 Task: View the post by a particular user
Action: Mouse scrolled (200, 189) with delta (0, 0)
Screenshot: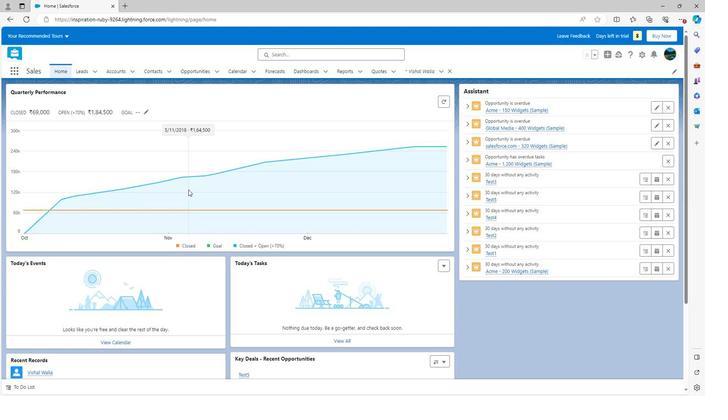 
Action: Mouse scrolled (200, 189) with delta (0, 0)
Screenshot: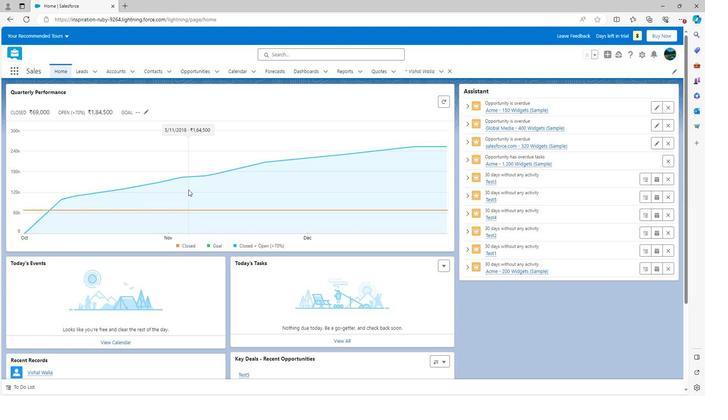 
Action: Mouse scrolled (200, 189) with delta (0, 0)
Screenshot: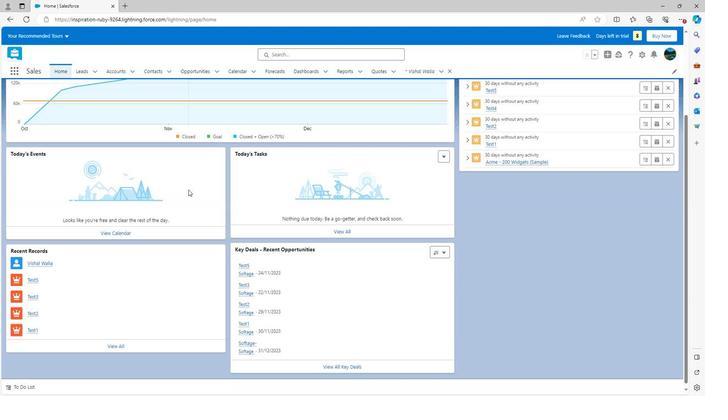 
Action: Mouse scrolled (200, 190) with delta (0, 0)
Screenshot: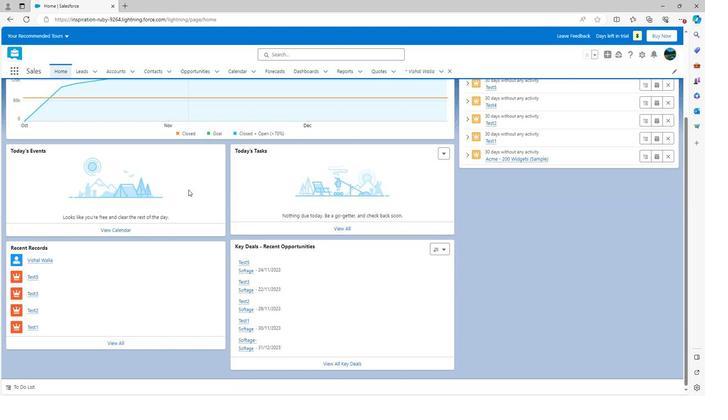 
Action: Mouse scrolled (200, 190) with delta (0, 0)
Screenshot: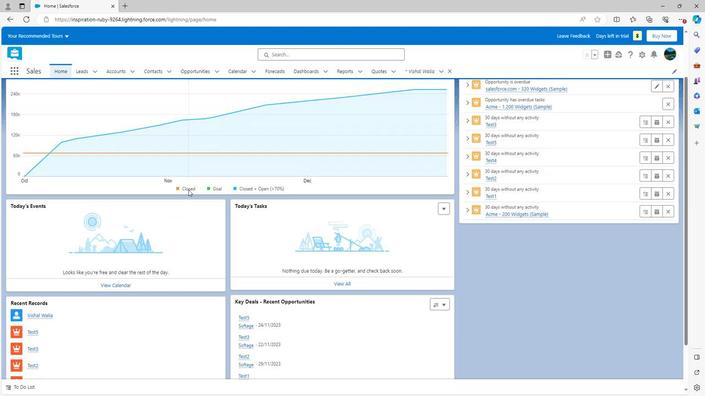 
Action: Mouse scrolled (200, 190) with delta (0, 0)
Screenshot: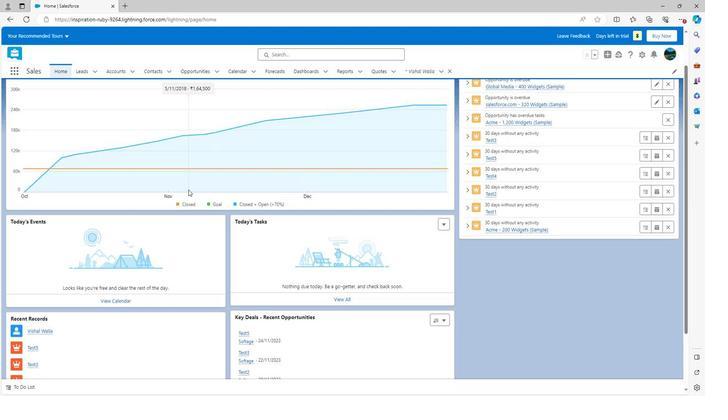 
Action: Mouse scrolled (200, 190) with delta (0, 0)
Screenshot: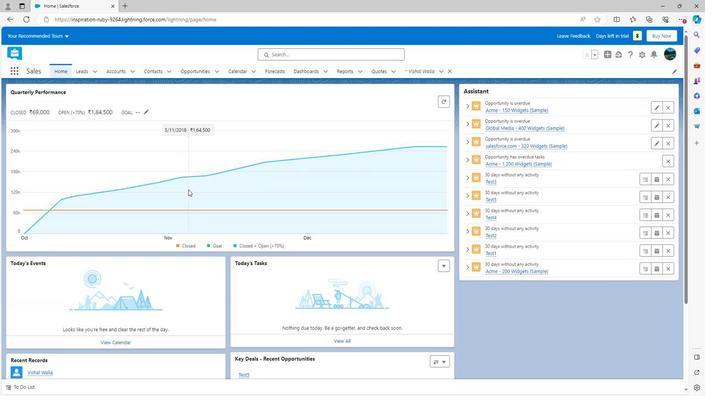 
Action: Mouse moved to (654, 58)
Screenshot: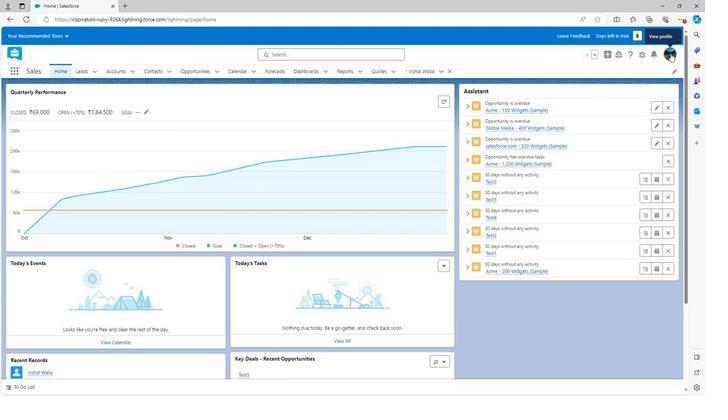 
Action: Mouse pressed left at (654, 58)
Screenshot: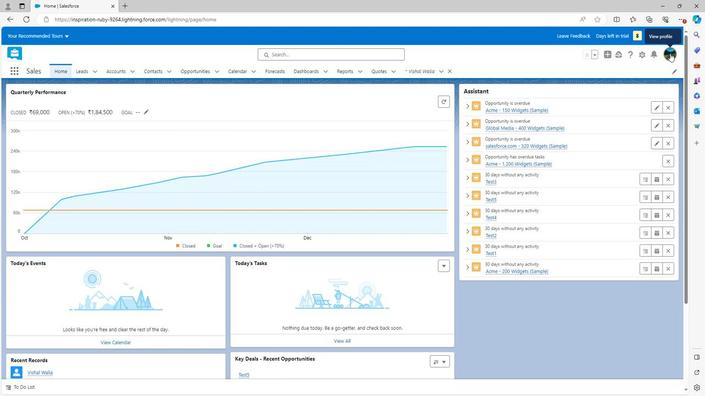 
Action: Mouse moved to (551, 84)
Screenshot: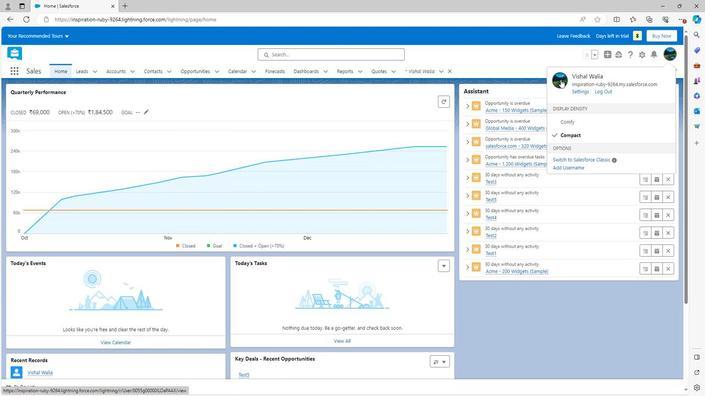 
Action: Mouse pressed left at (551, 84)
Screenshot: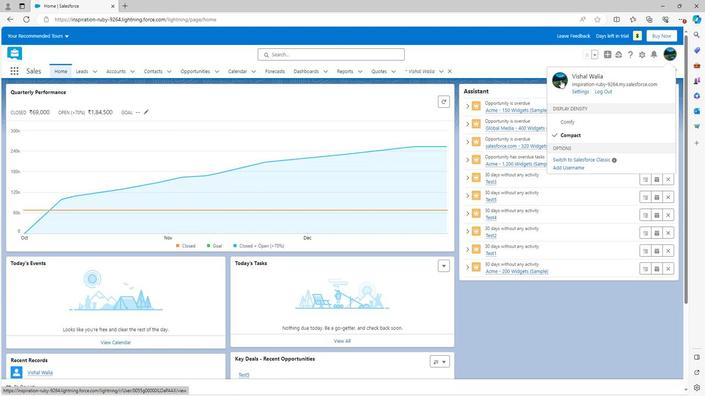 
Action: Mouse moved to (351, 224)
Screenshot: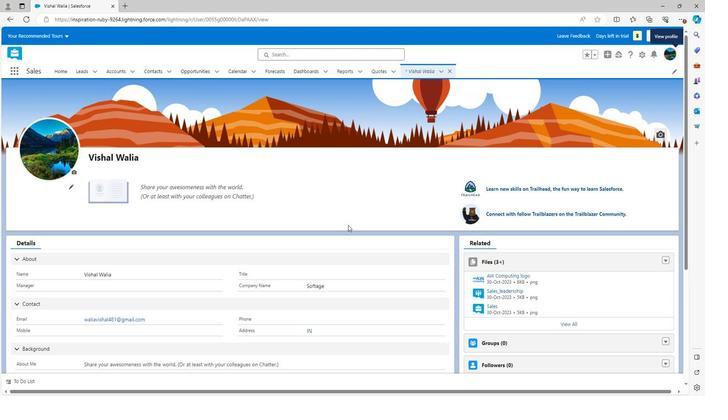 
Action: Mouse scrolled (351, 223) with delta (0, 0)
Screenshot: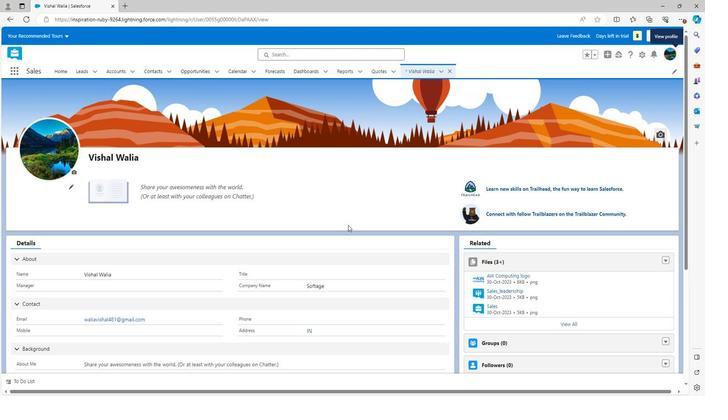 
Action: Mouse scrolled (351, 223) with delta (0, 0)
Screenshot: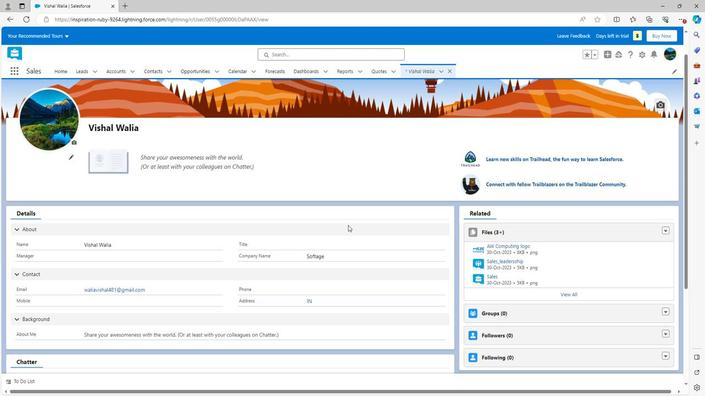 
Action: Mouse scrolled (351, 223) with delta (0, 0)
Screenshot: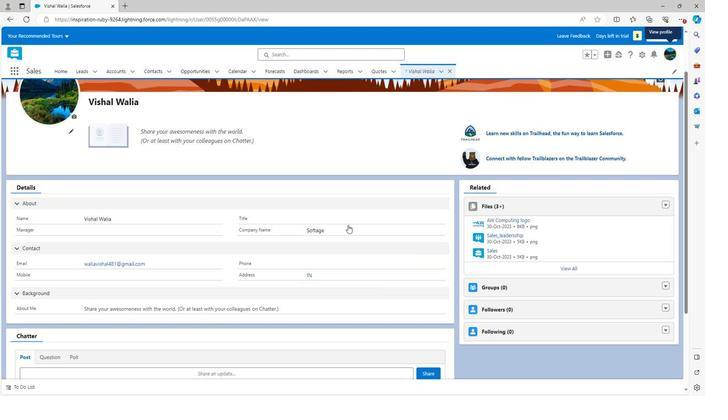 
Action: Mouse scrolled (351, 223) with delta (0, 0)
Screenshot: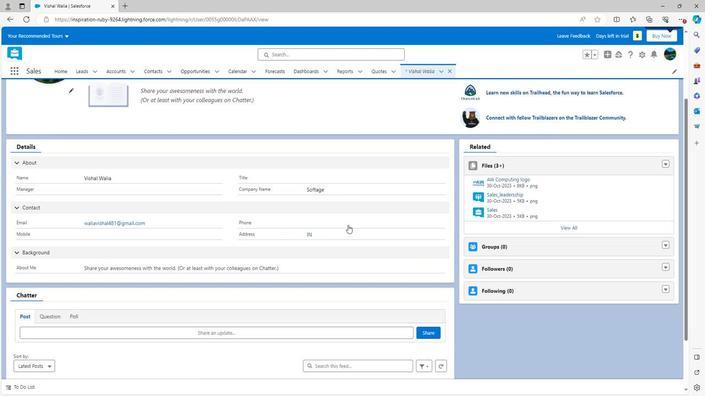 
Action: Mouse scrolled (351, 223) with delta (0, 0)
Screenshot: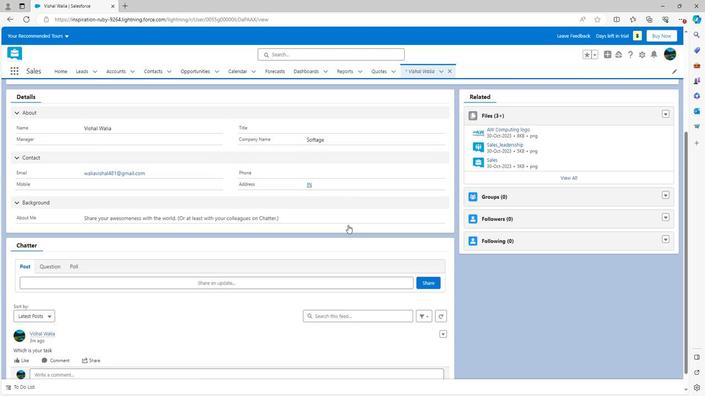 
Action: Mouse scrolled (351, 223) with delta (0, 0)
Screenshot: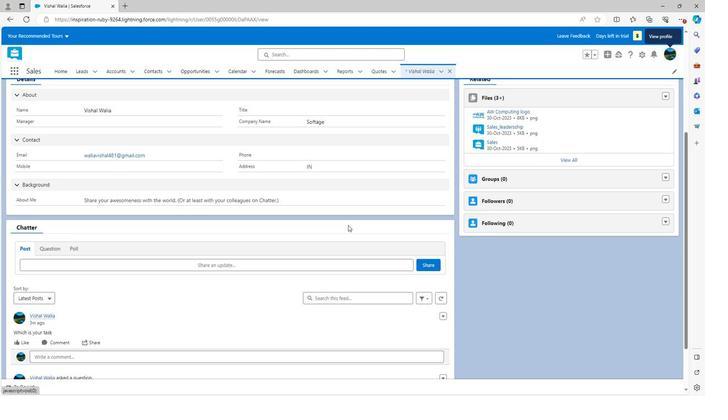 
Action: Mouse scrolled (351, 223) with delta (0, 0)
Screenshot: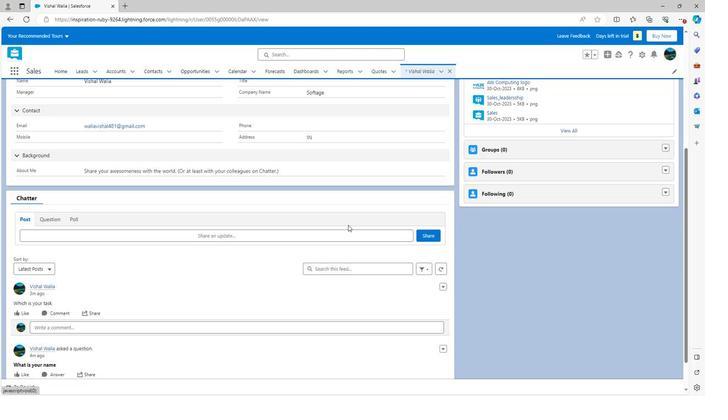 
Action: Mouse scrolled (351, 223) with delta (0, 0)
Screenshot: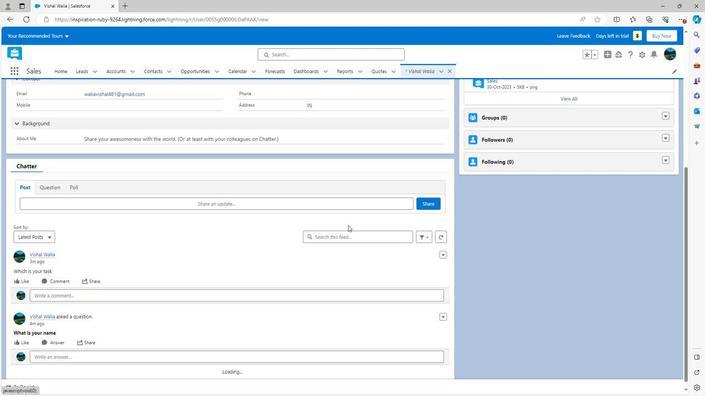 
Action: Mouse scrolled (351, 223) with delta (0, 0)
Screenshot: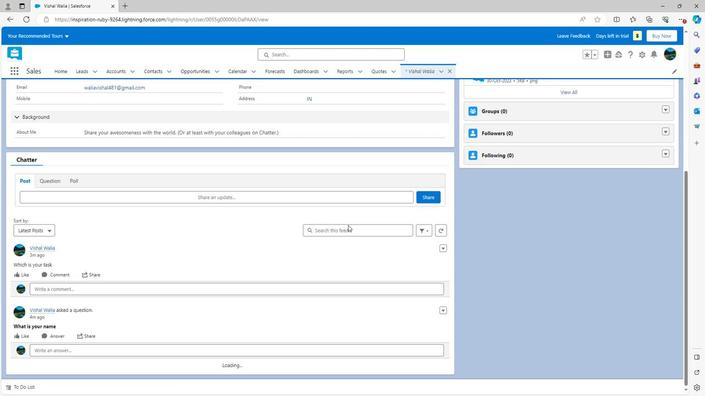 
Action: Mouse scrolled (351, 223) with delta (0, 0)
Screenshot: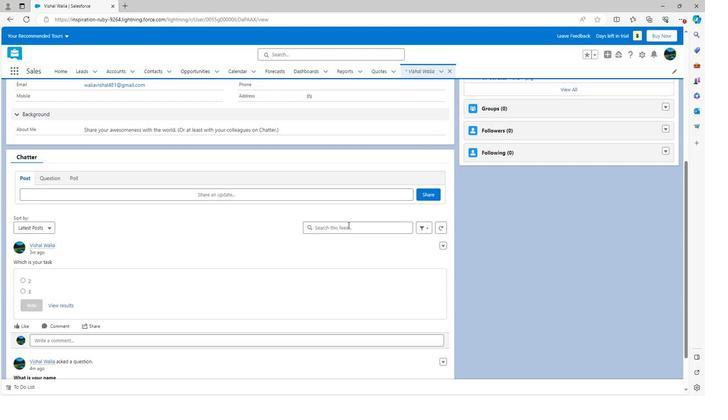 
Action: Mouse moved to (424, 176)
Screenshot: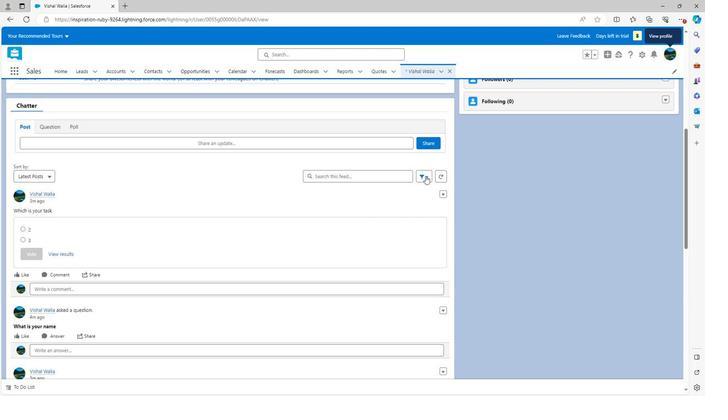 
Action: Mouse pressed left at (424, 176)
Screenshot: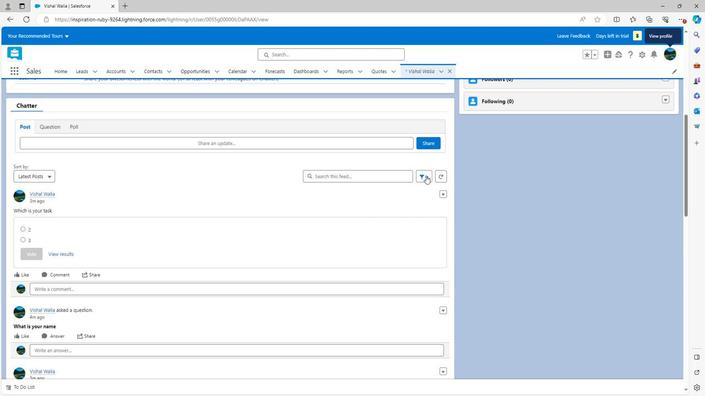 
Action: Mouse moved to (407, 203)
Screenshot: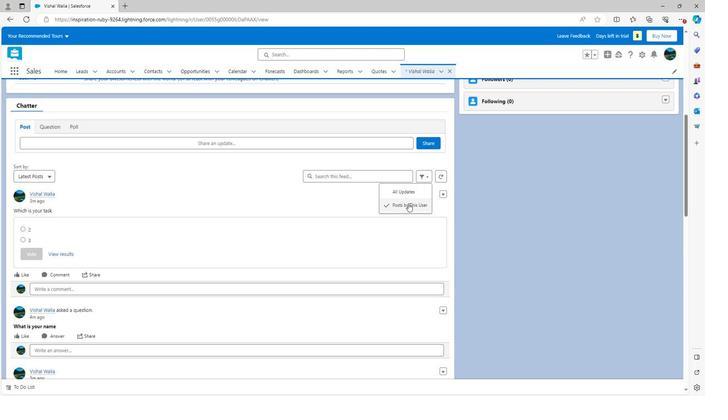 
Action: Mouse pressed left at (407, 203)
Screenshot: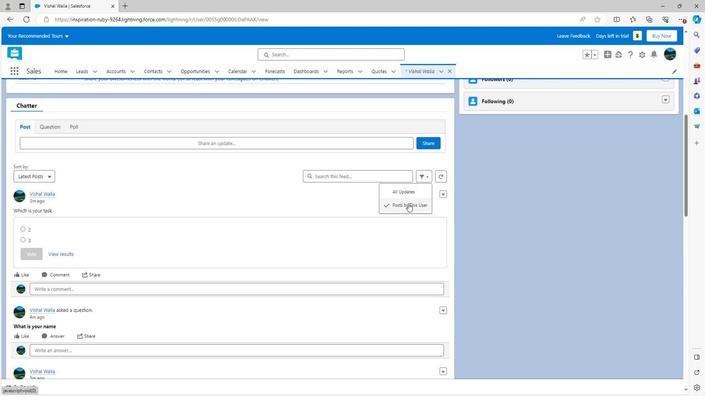 
Action: Mouse moved to (407, 202)
Screenshot: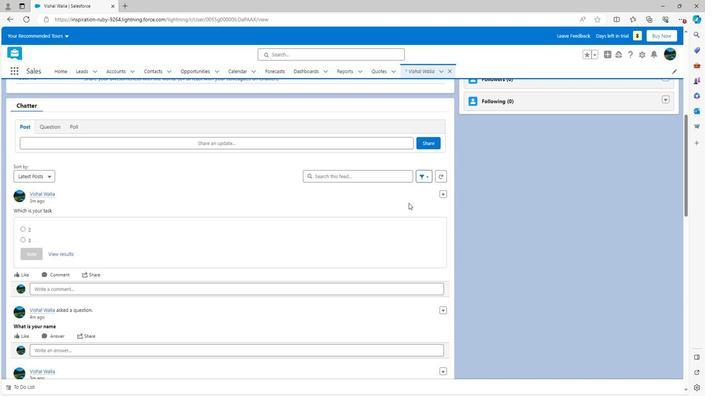 
Action: Mouse scrolled (407, 202) with delta (0, 0)
Screenshot: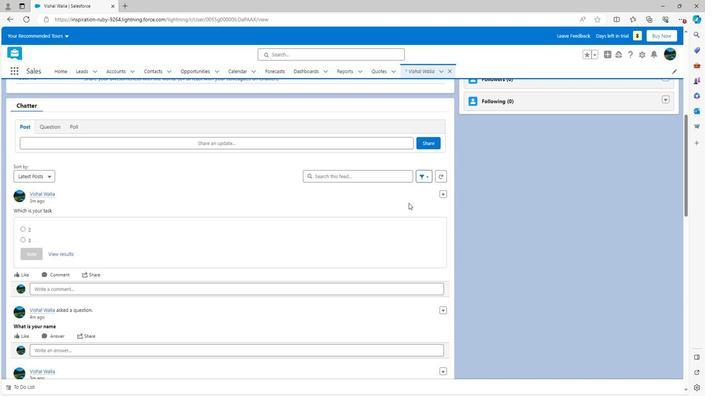 
Action: Mouse scrolled (407, 202) with delta (0, 0)
Screenshot: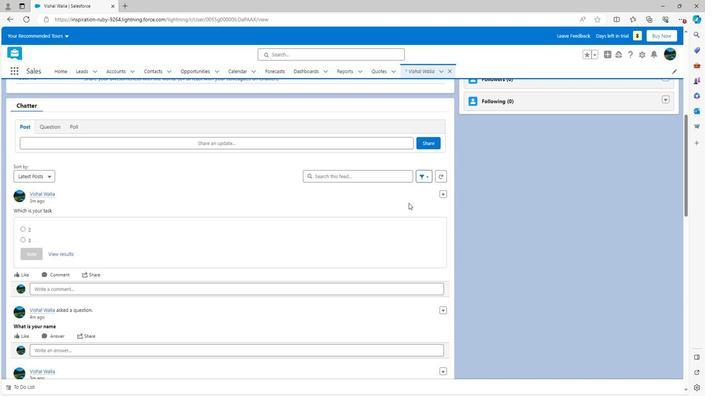 
Action: Mouse scrolled (407, 202) with delta (0, 0)
Screenshot: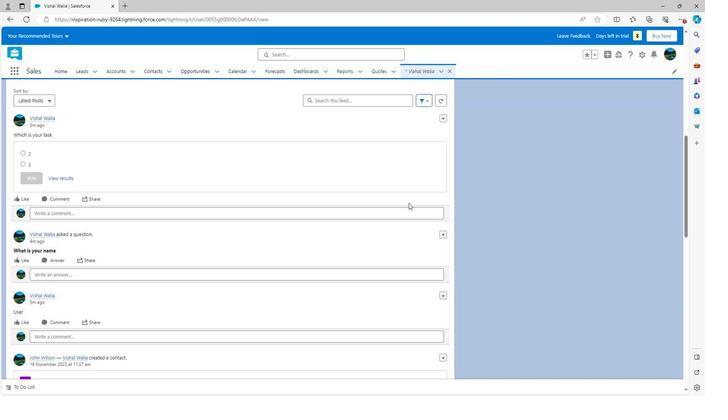 
Action: Mouse scrolled (407, 202) with delta (0, 0)
Screenshot: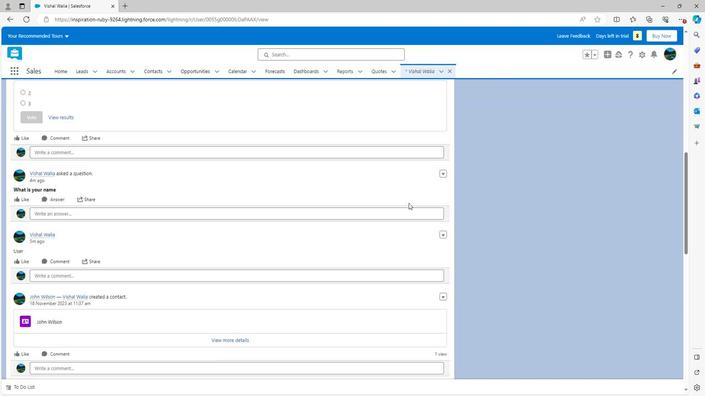 
Action: Mouse scrolled (407, 202) with delta (0, 0)
Screenshot: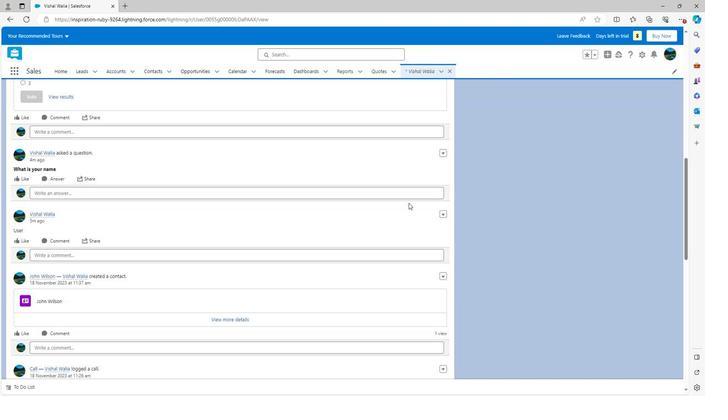 
Action: Mouse scrolled (407, 202) with delta (0, 0)
Screenshot: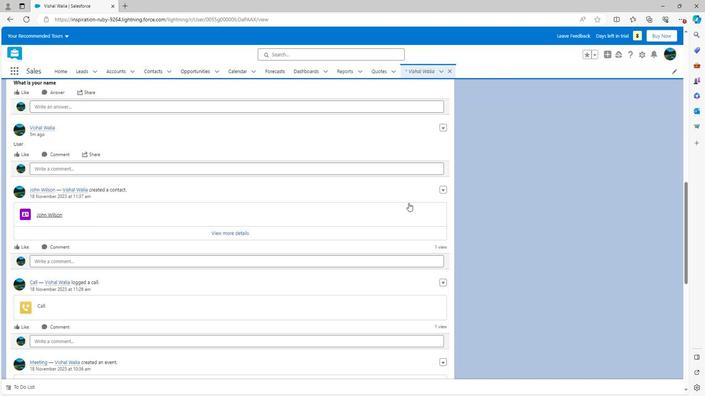
Action: Mouse scrolled (407, 203) with delta (0, 0)
Screenshot: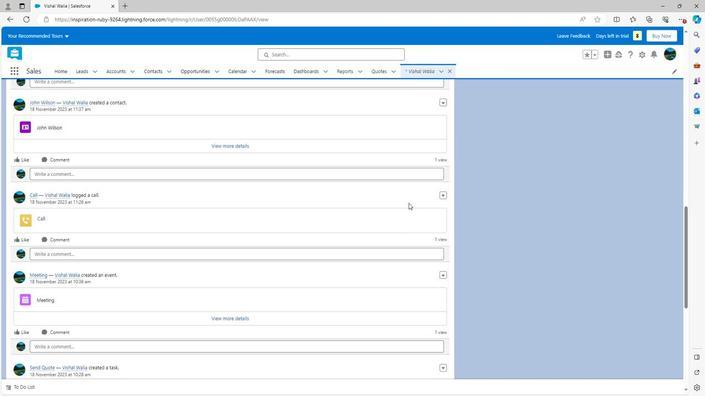 
Action: Mouse scrolled (407, 203) with delta (0, 0)
Screenshot: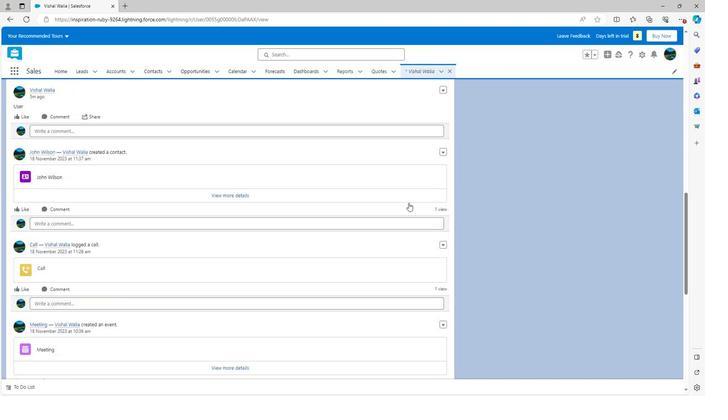 
Action: Mouse scrolled (407, 203) with delta (0, 0)
Screenshot: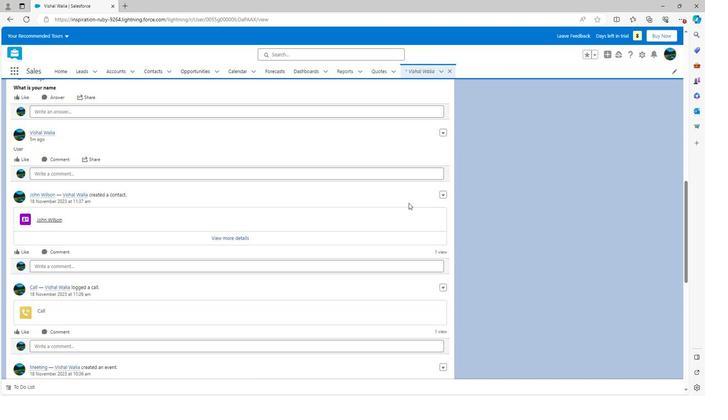 
Action: Mouse scrolled (407, 203) with delta (0, 0)
Screenshot: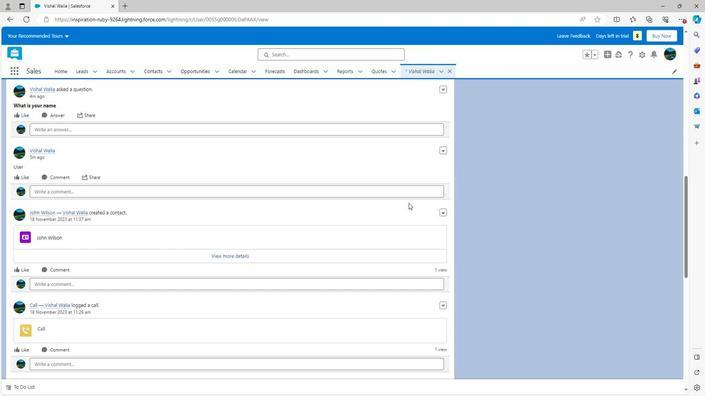 
Action: Mouse scrolled (407, 203) with delta (0, 0)
Screenshot: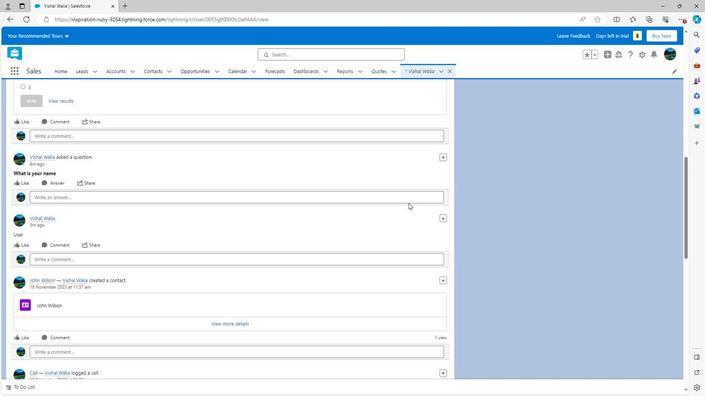
Action: Mouse moved to (407, 199)
Screenshot: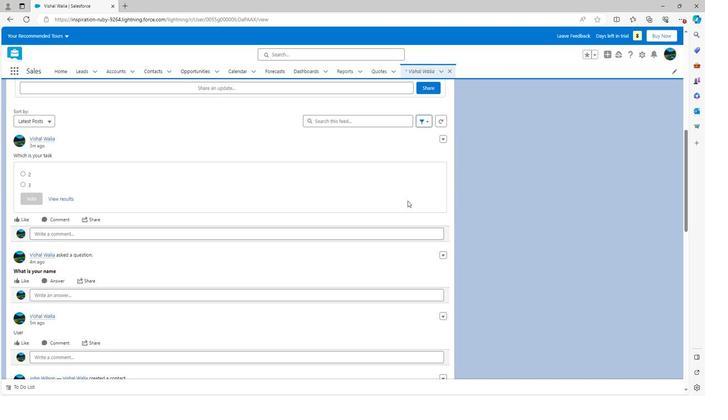 
Action: Mouse scrolled (407, 199) with delta (0, 0)
Screenshot: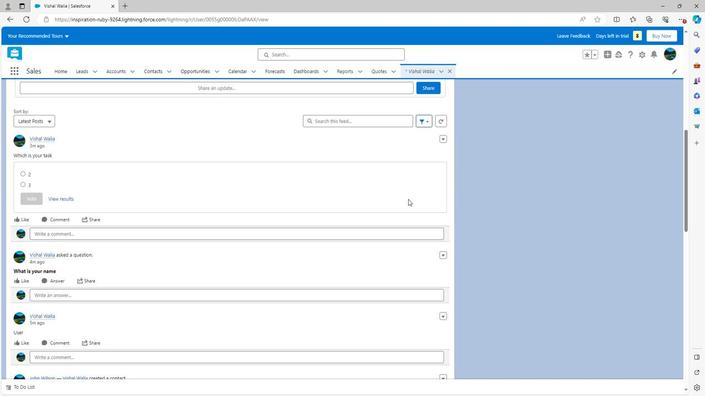 
Action: Mouse scrolled (407, 199) with delta (0, 0)
Screenshot: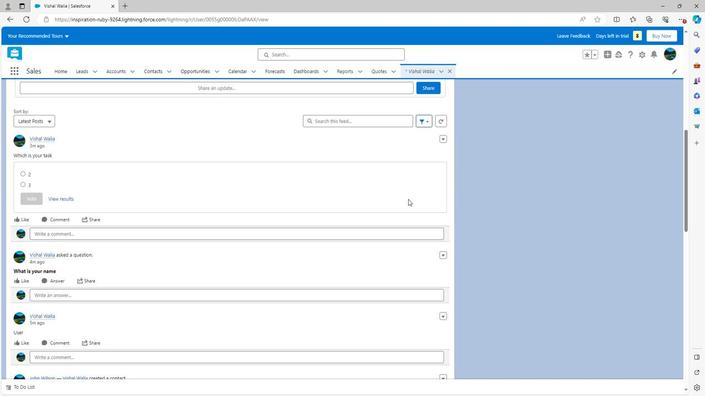 
Action: Mouse scrolled (407, 199) with delta (0, 0)
Screenshot: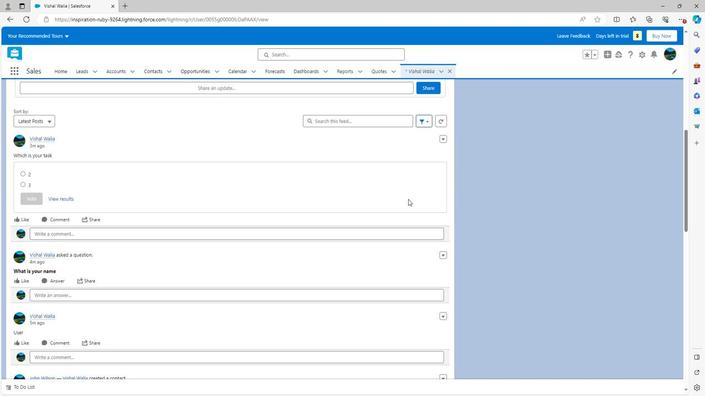 
Action: Mouse scrolled (407, 199) with delta (0, 0)
Screenshot: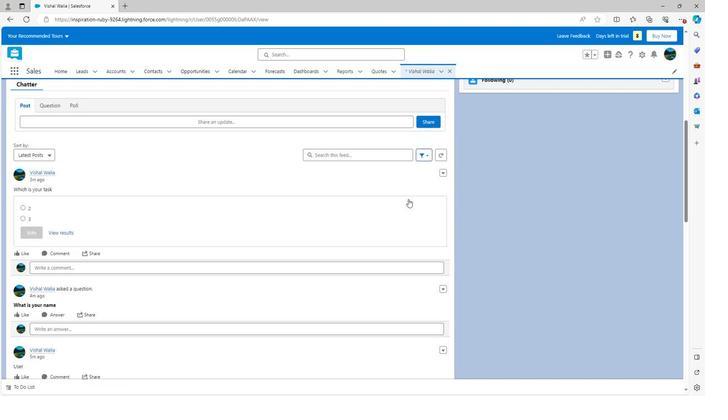 
Action: Mouse scrolled (407, 199) with delta (0, 0)
Screenshot: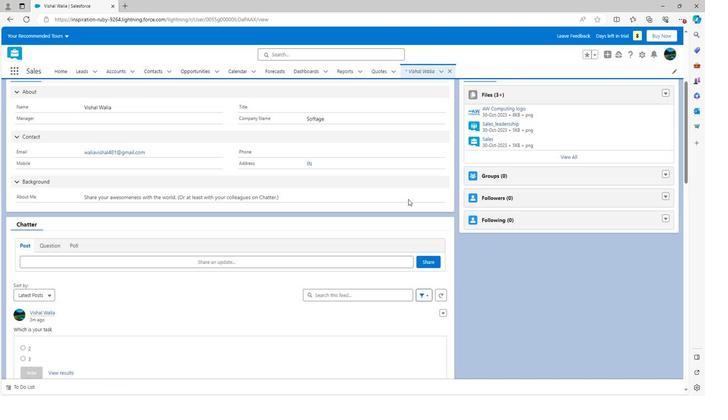
Action: Mouse moved to (407, 199)
Screenshot: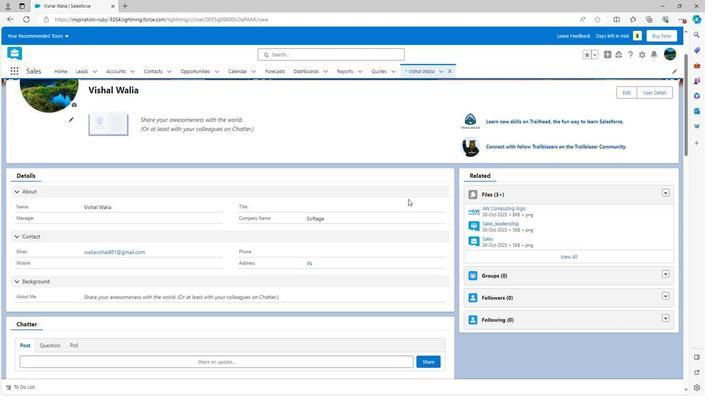 
Action: Mouse scrolled (407, 200) with delta (0, 0)
Screenshot: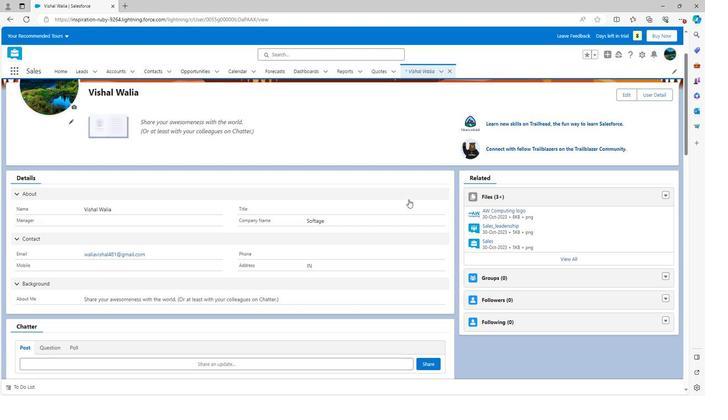 
Action: Mouse scrolled (407, 200) with delta (0, 0)
Screenshot: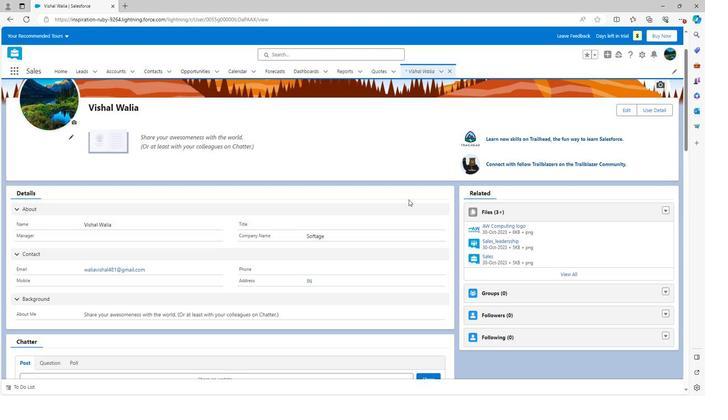 
Action: Mouse scrolled (407, 200) with delta (0, 0)
Screenshot: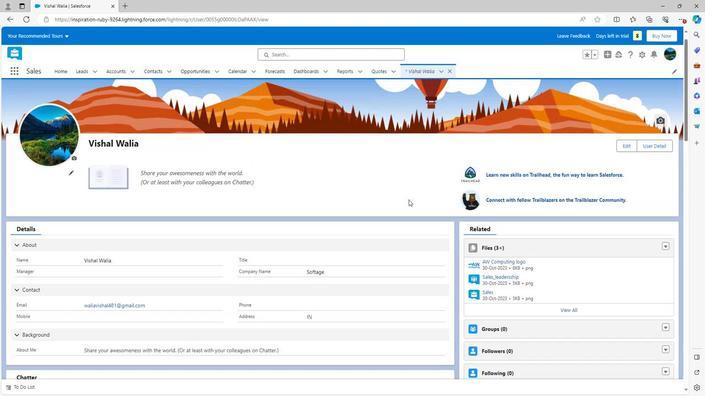 
Action: Mouse scrolled (407, 200) with delta (0, 0)
Screenshot: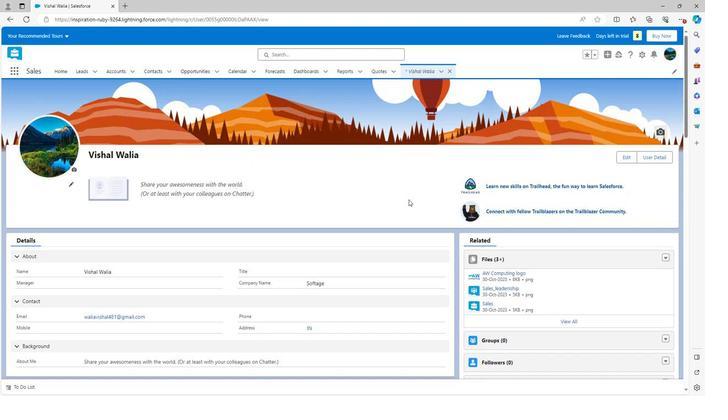 
Action: Mouse moved to (407, 199)
Screenshot: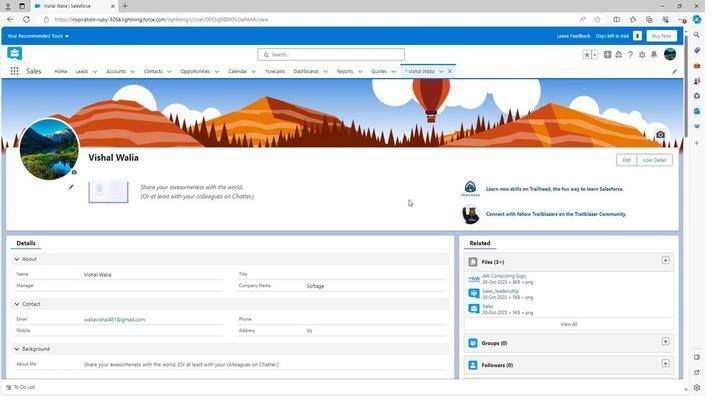 
